 Task: Print the page on A3 size paper.
Action: Mouse moved to (1401, 34)
Screenshot: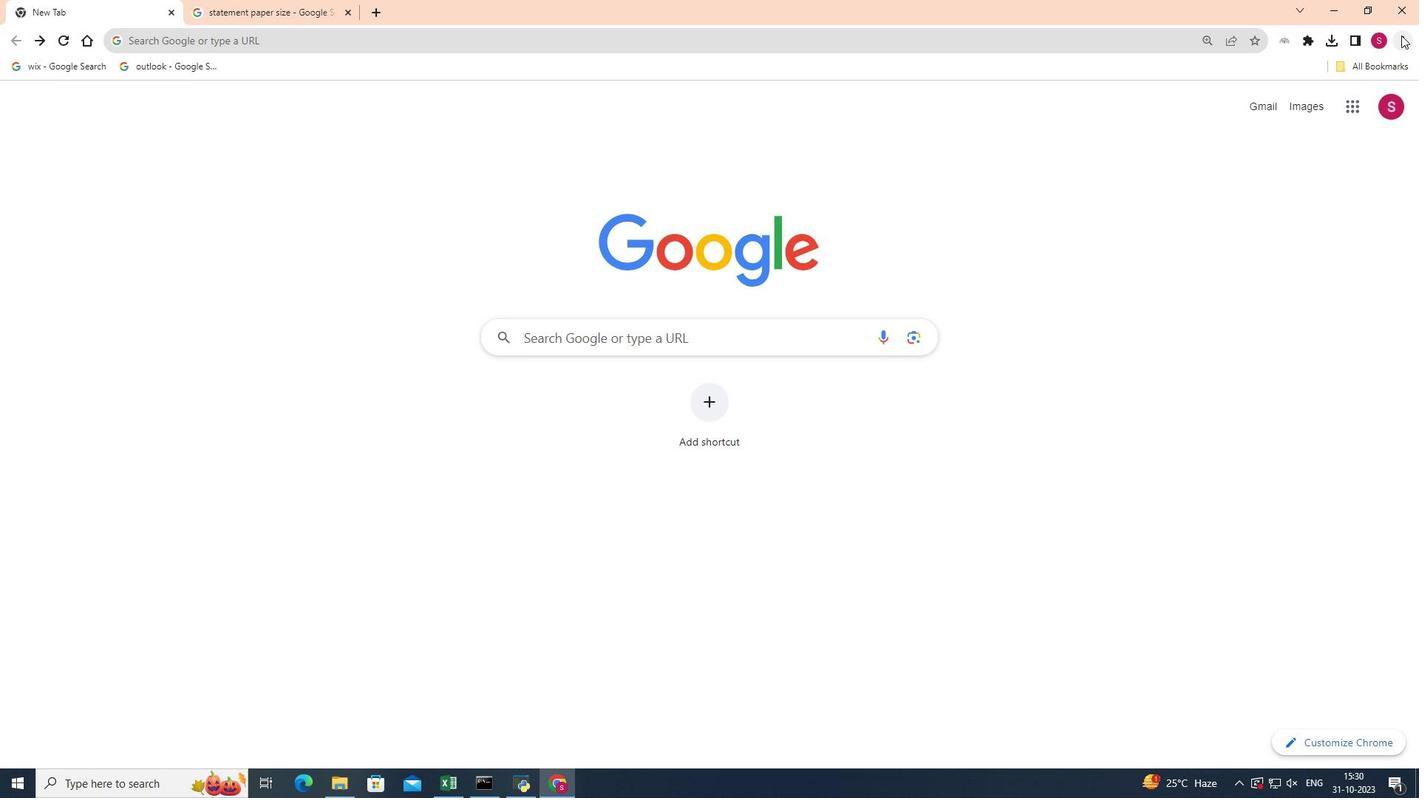 
Action: Mouse pressed left at (1401, 34)
Screenshot: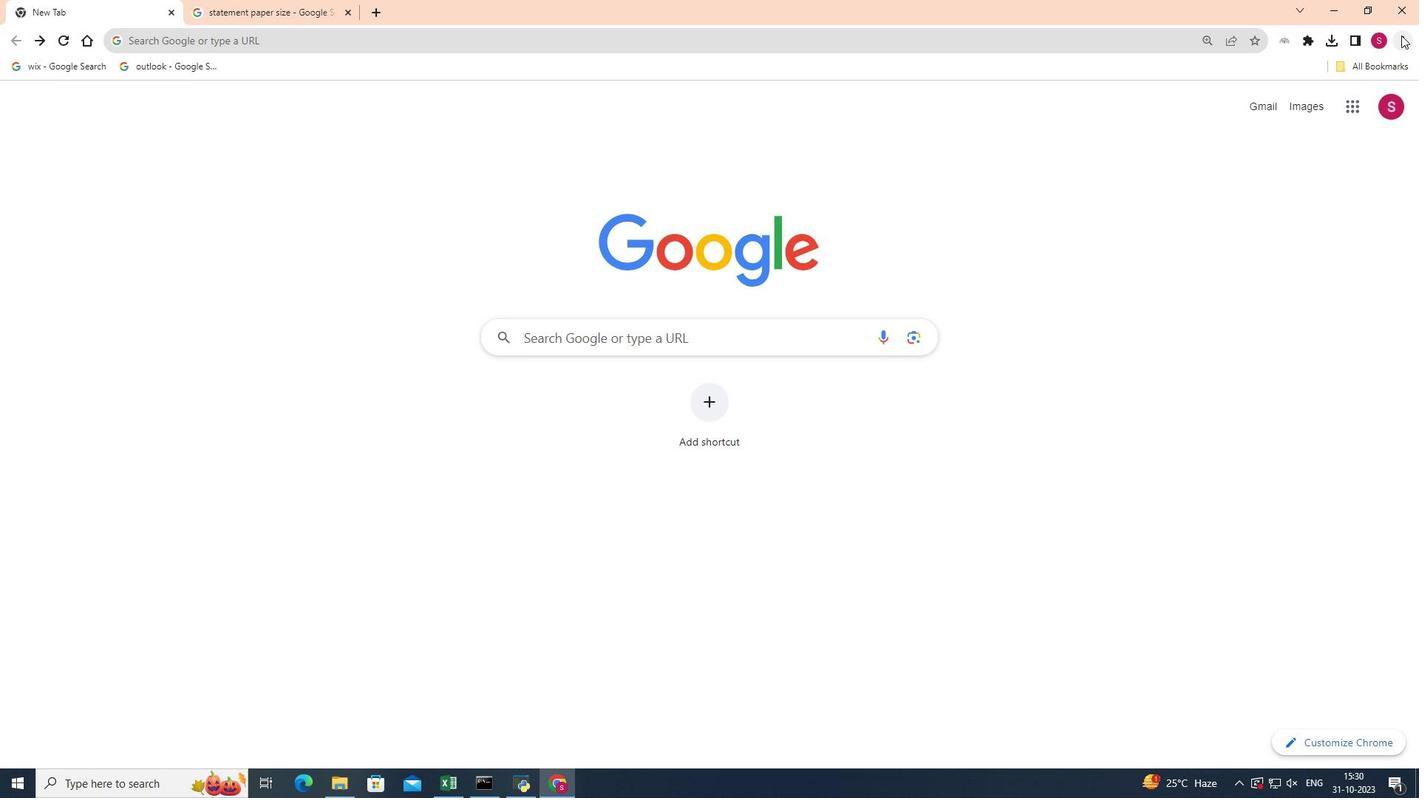 
Action: Mouse moved to (1230, 218)
Screenshot: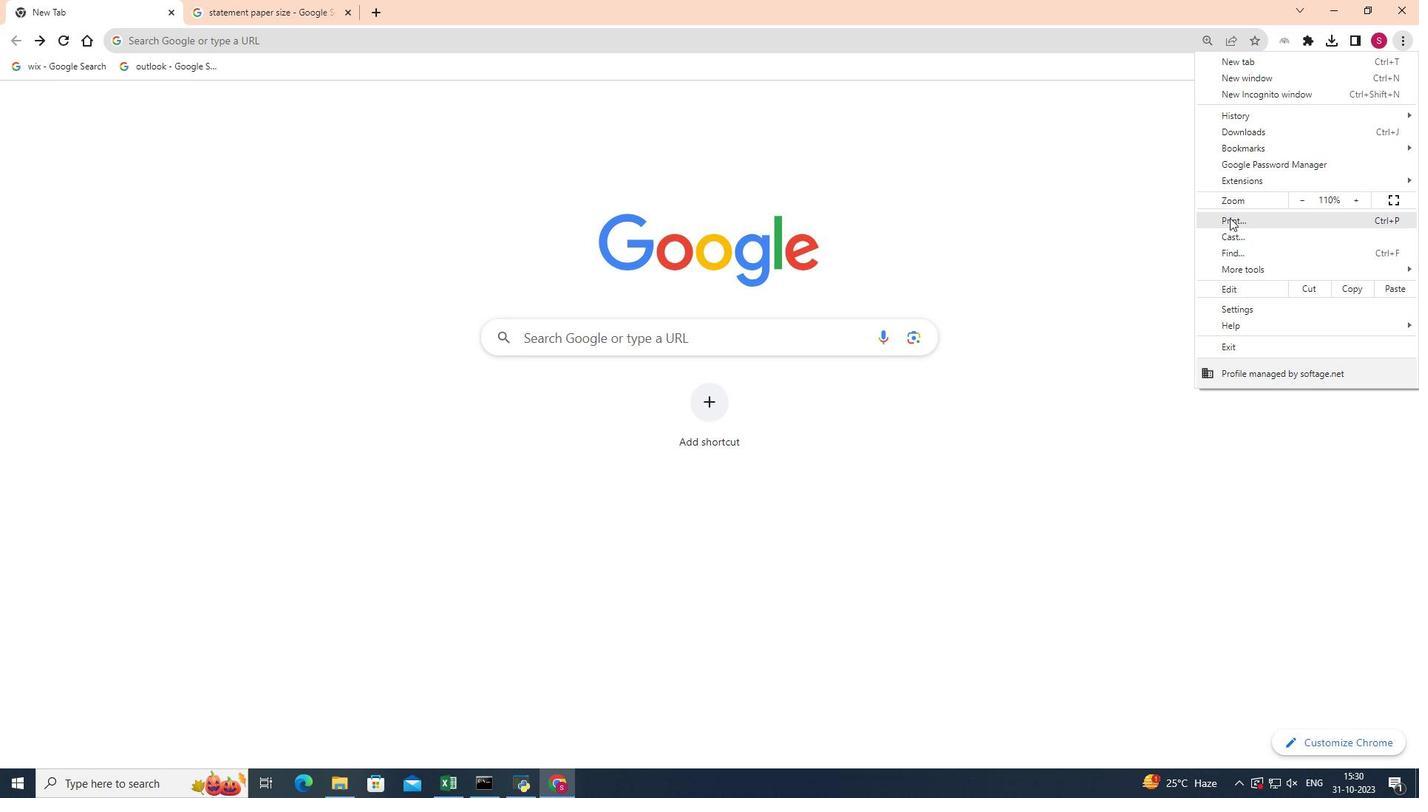 
Action: Mouse pressed left at (1230, 218)
Screenshot: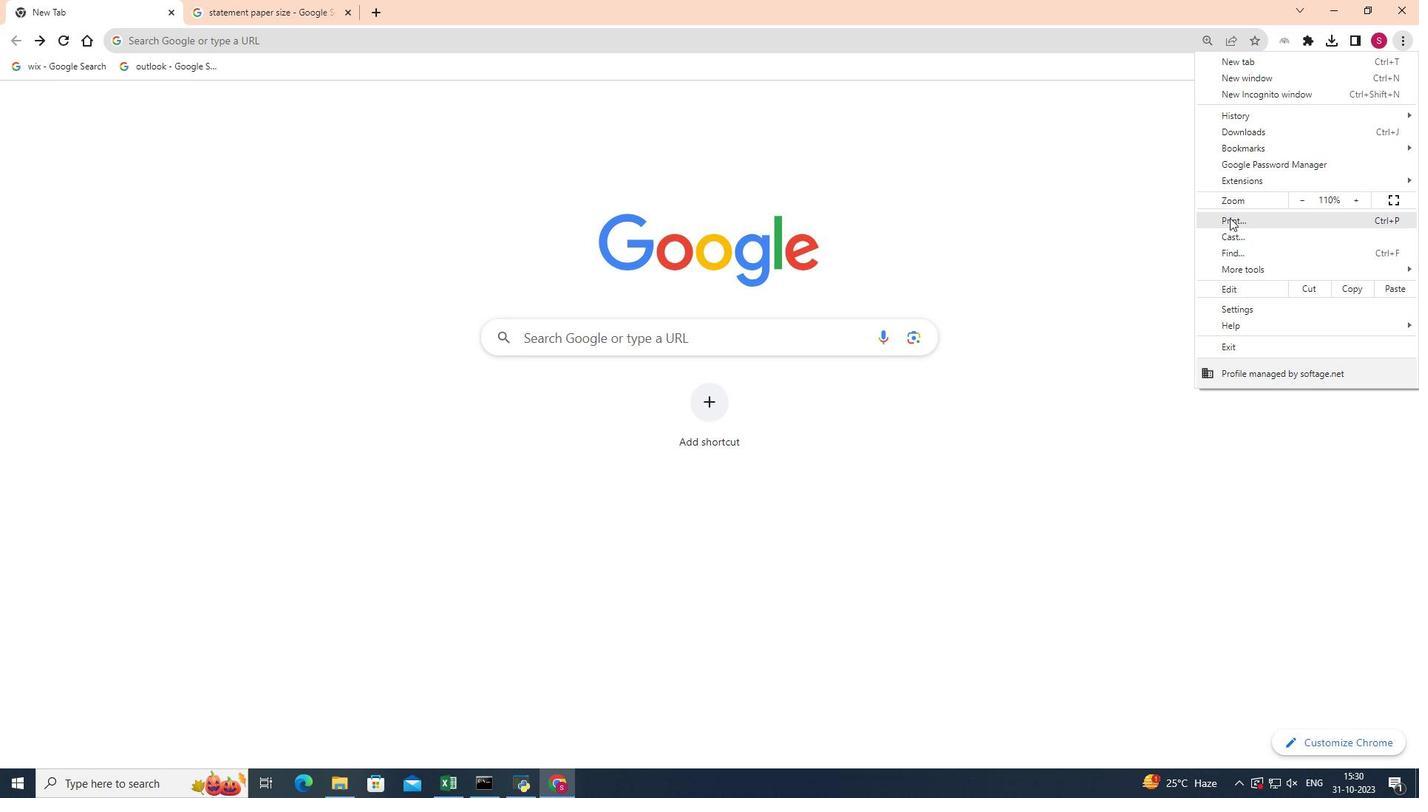 
Action: Mouse moved to (1169, 298)
Screenshot: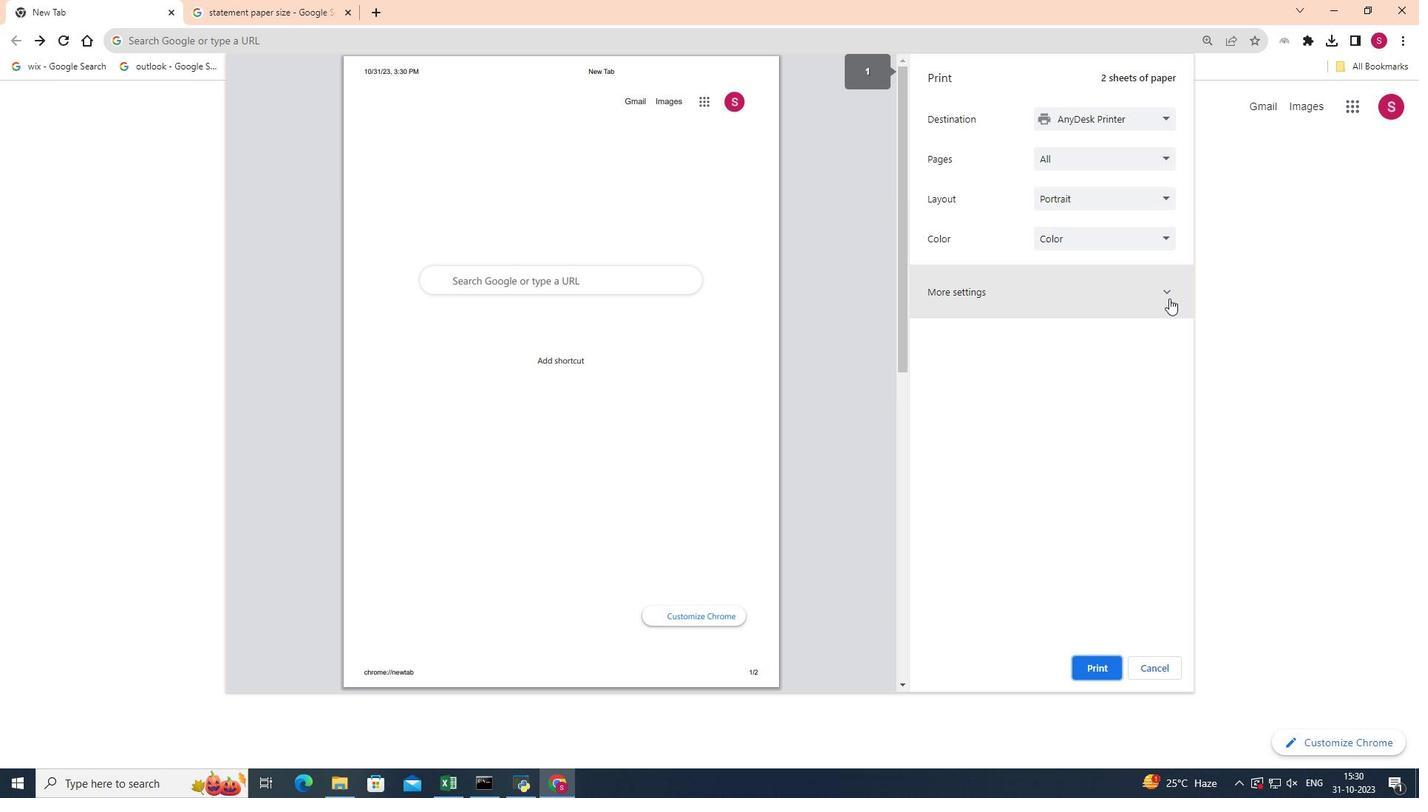 
Action: Mouse pressed left at (1169, 298)
Screenshot: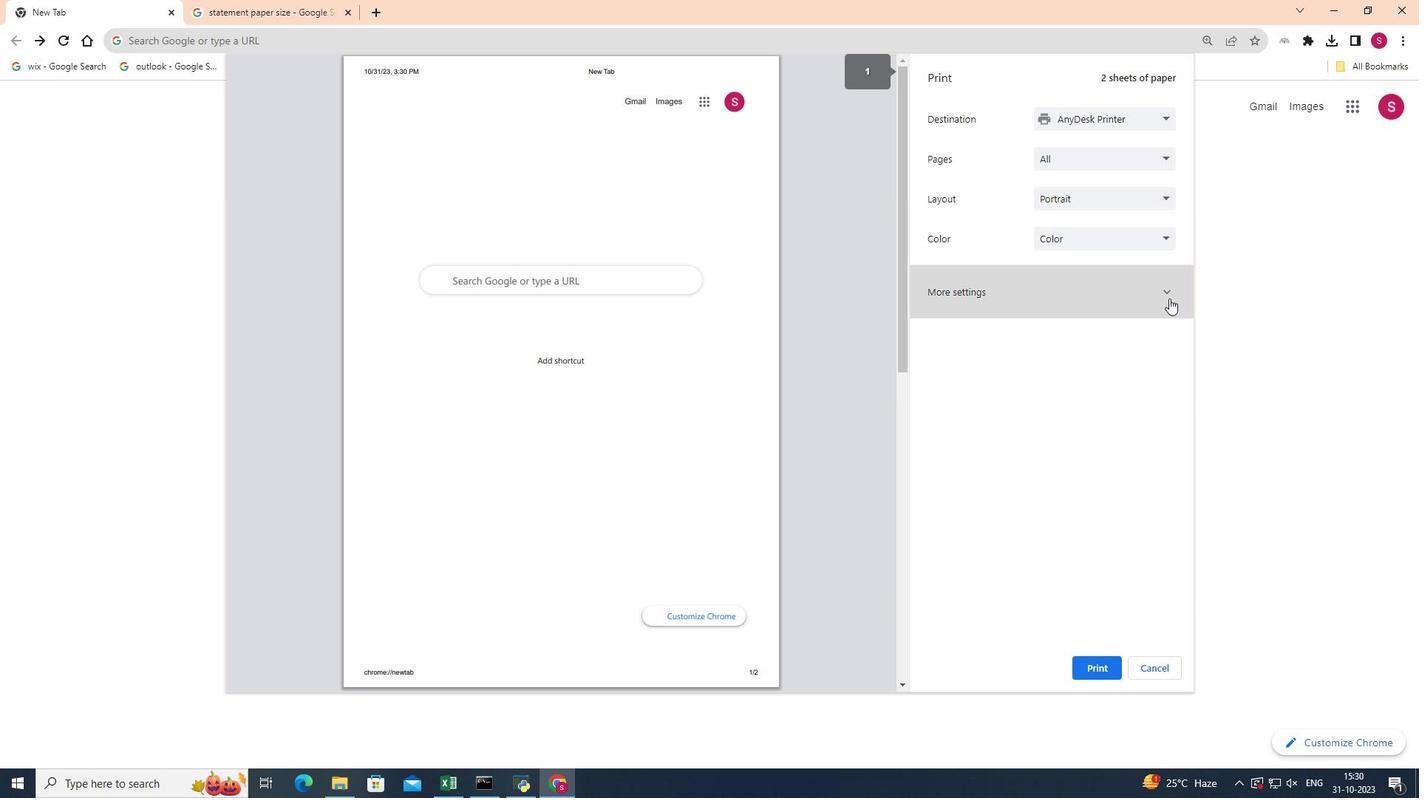 
Action: Mouse moved to (1168, 348)
Screenshot: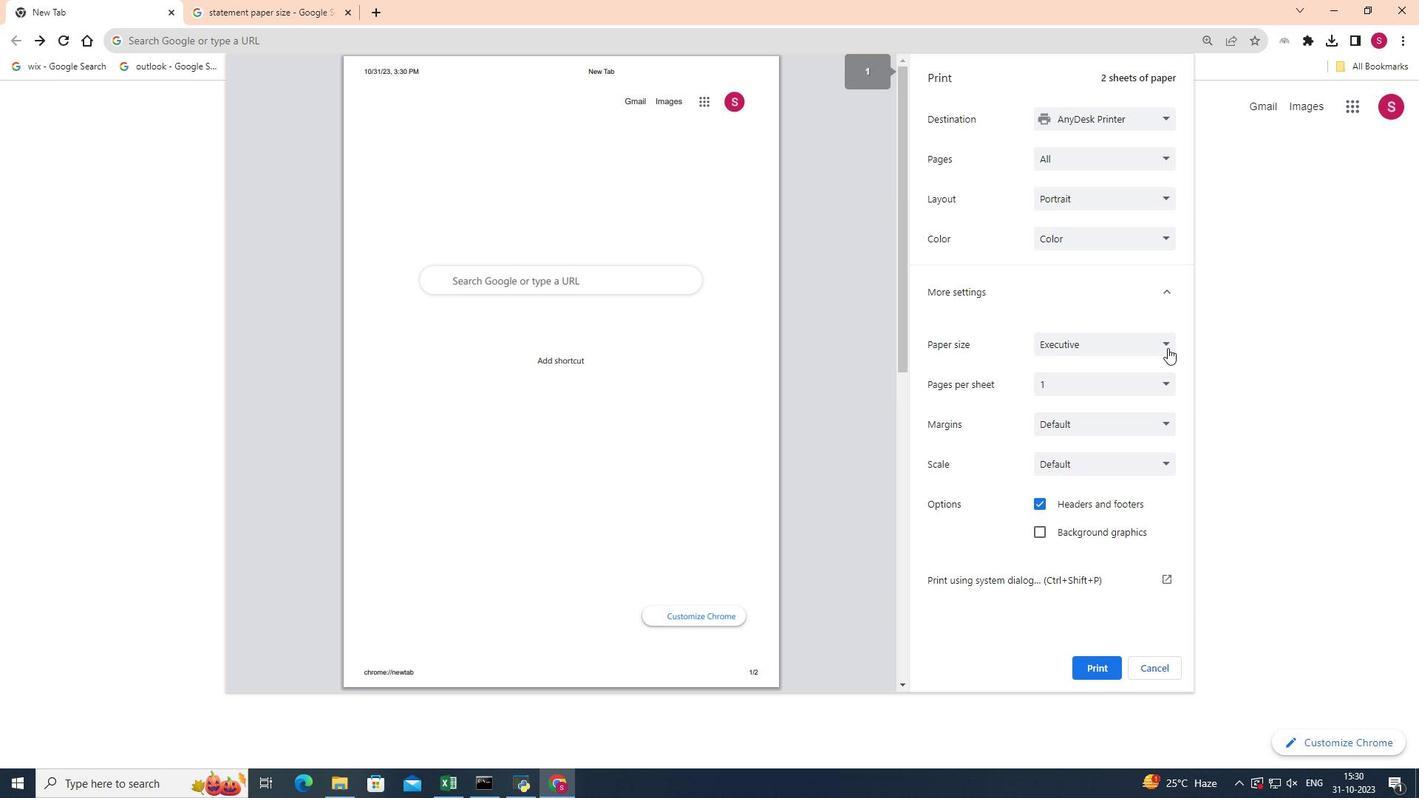 
Action: Mouse pressed left at (1168, 348)
Screenshot: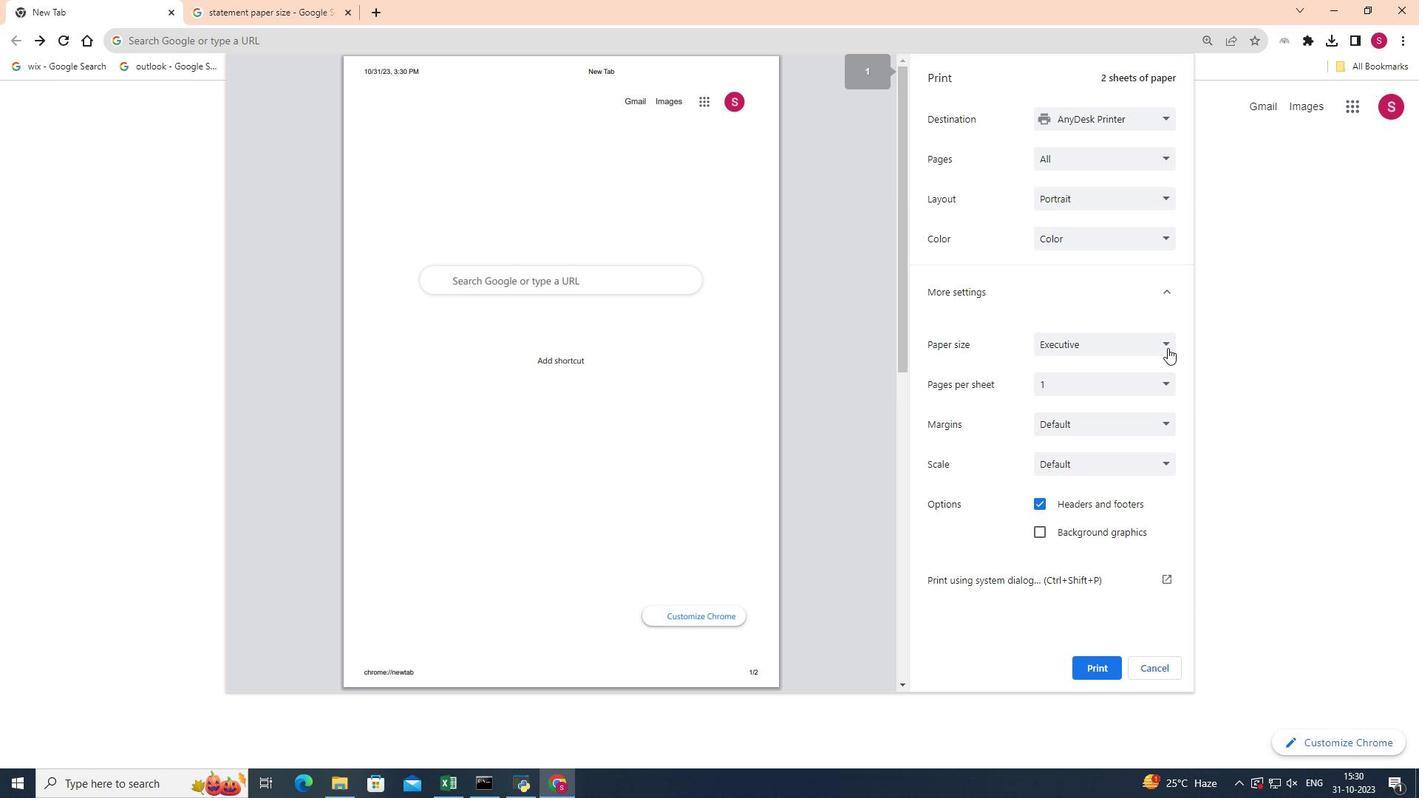 
Action: Mouse moved to (1051, 414)
Screenshot: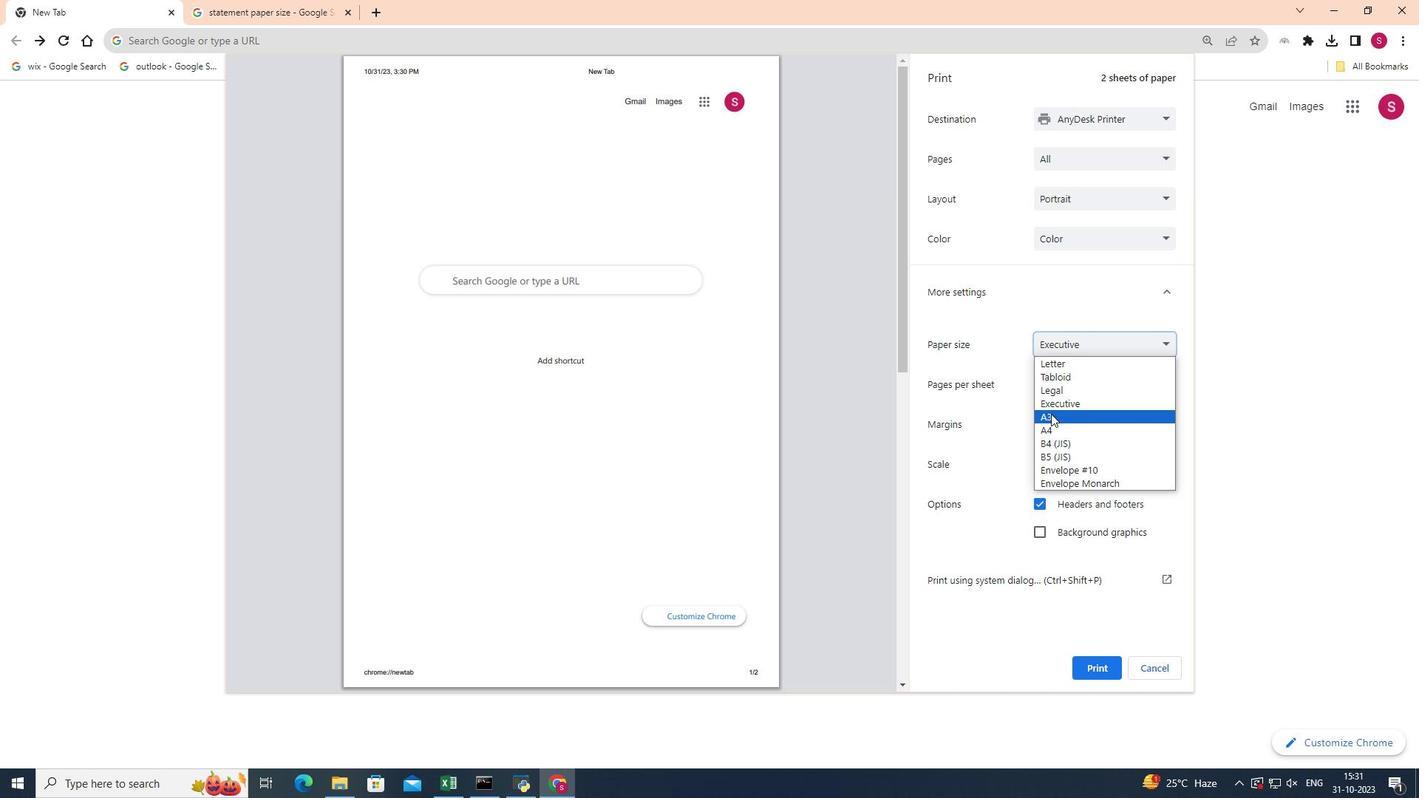 
Action: Mouse pressed left at (1051, 414)
Screenshot: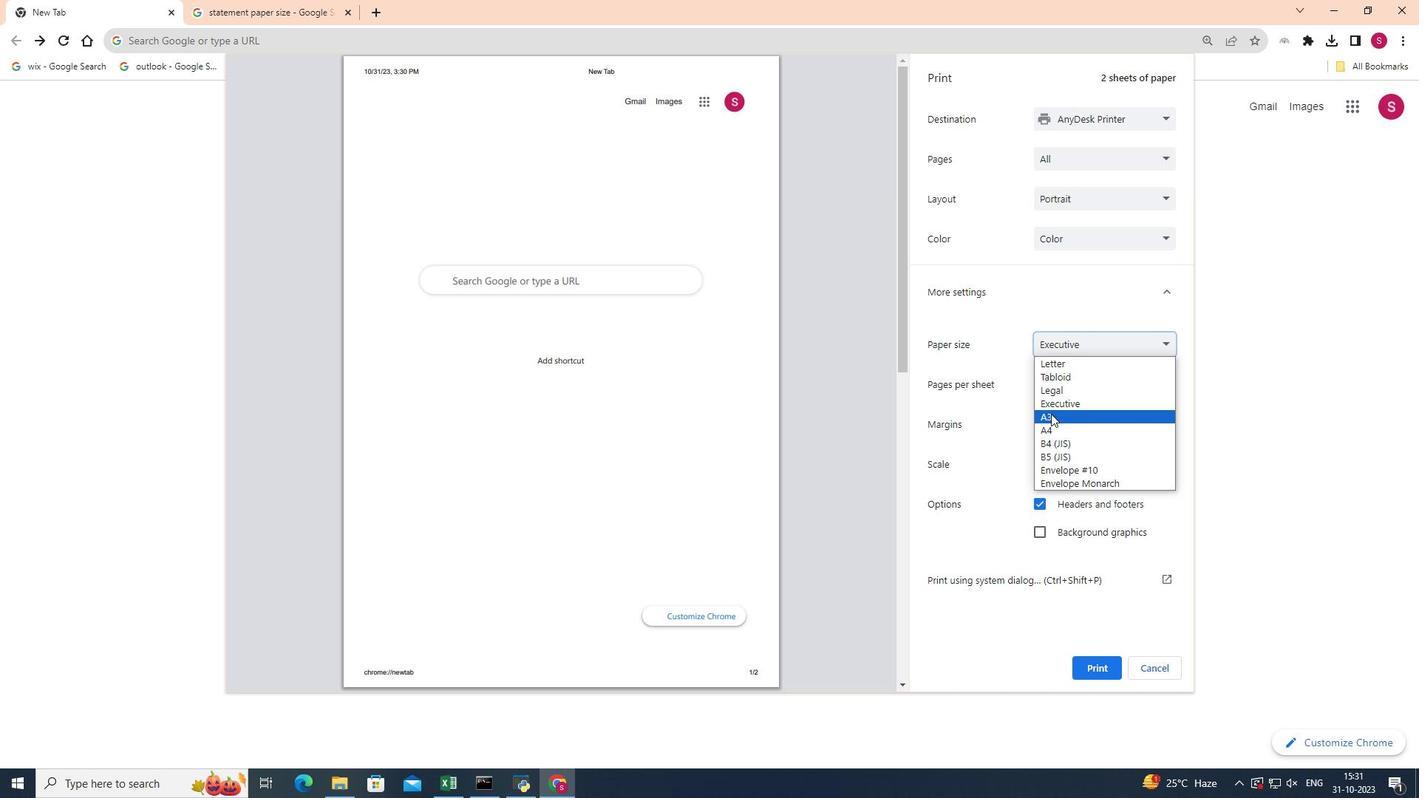 
Action: Mouse moved to (1097, 672)
Screenshot: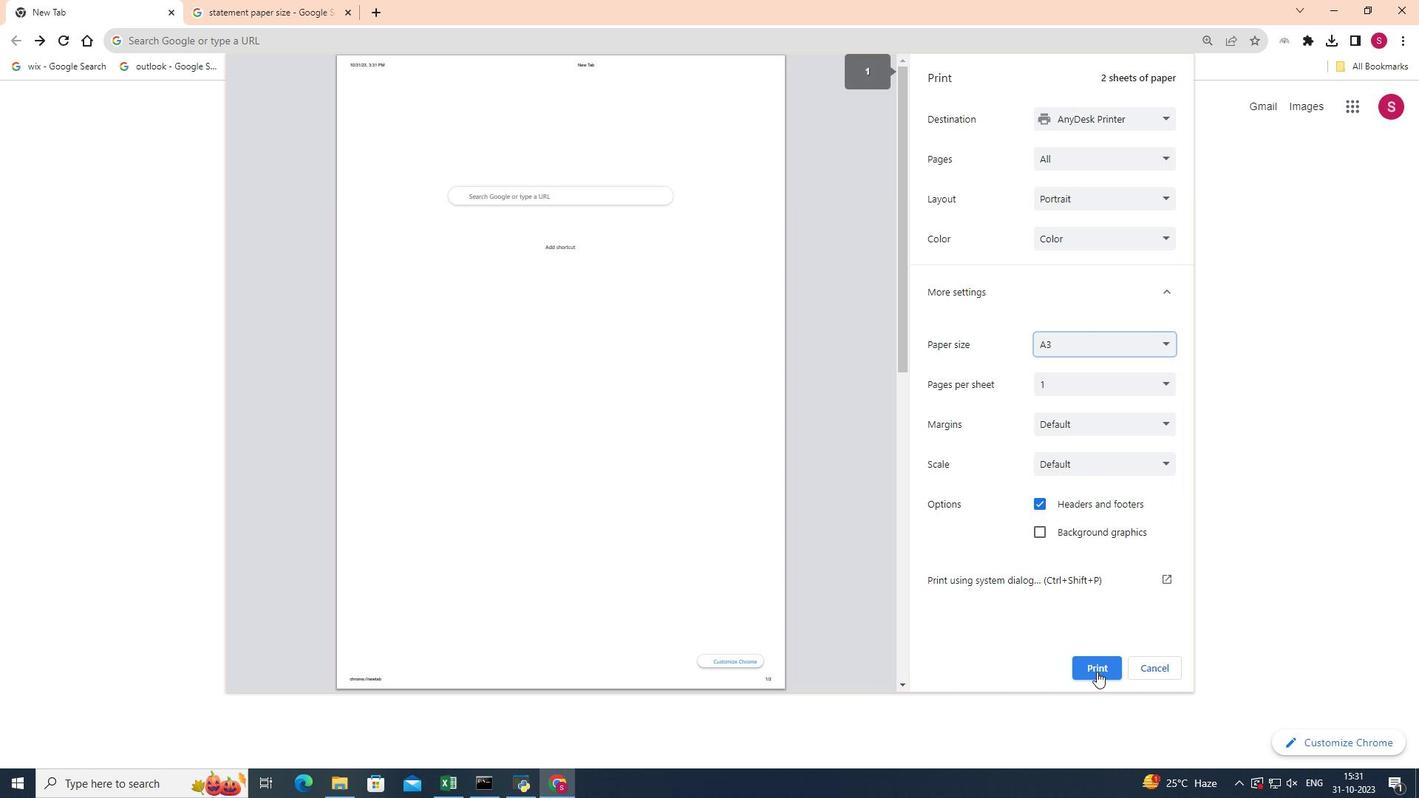 
Action: Mouse pressed left at (1097, 672)
Screenshot: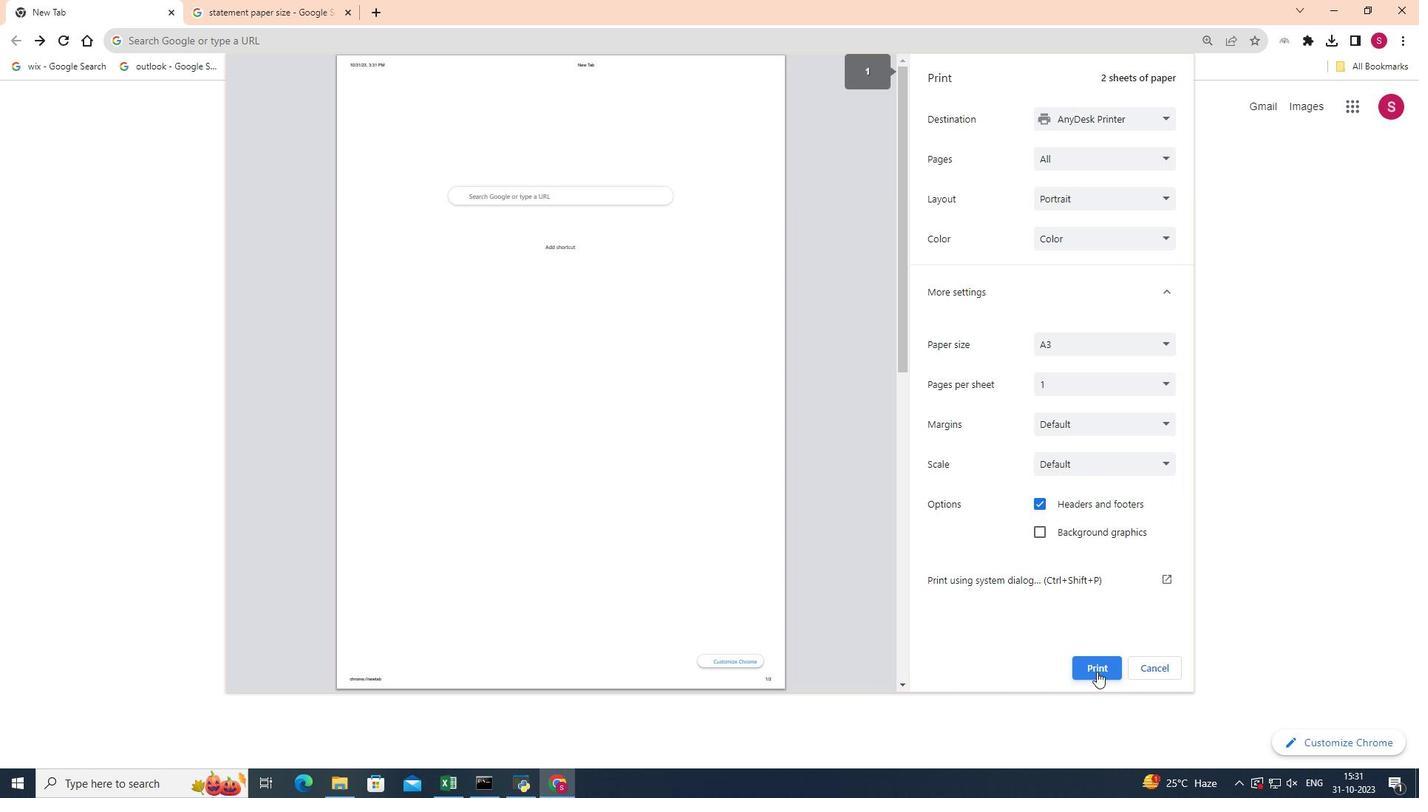 
